Task: Use the formula "INDEX" in spreadsheet "Project portfolio".
Action: Mouse moved to (144, 489)
Screenshot: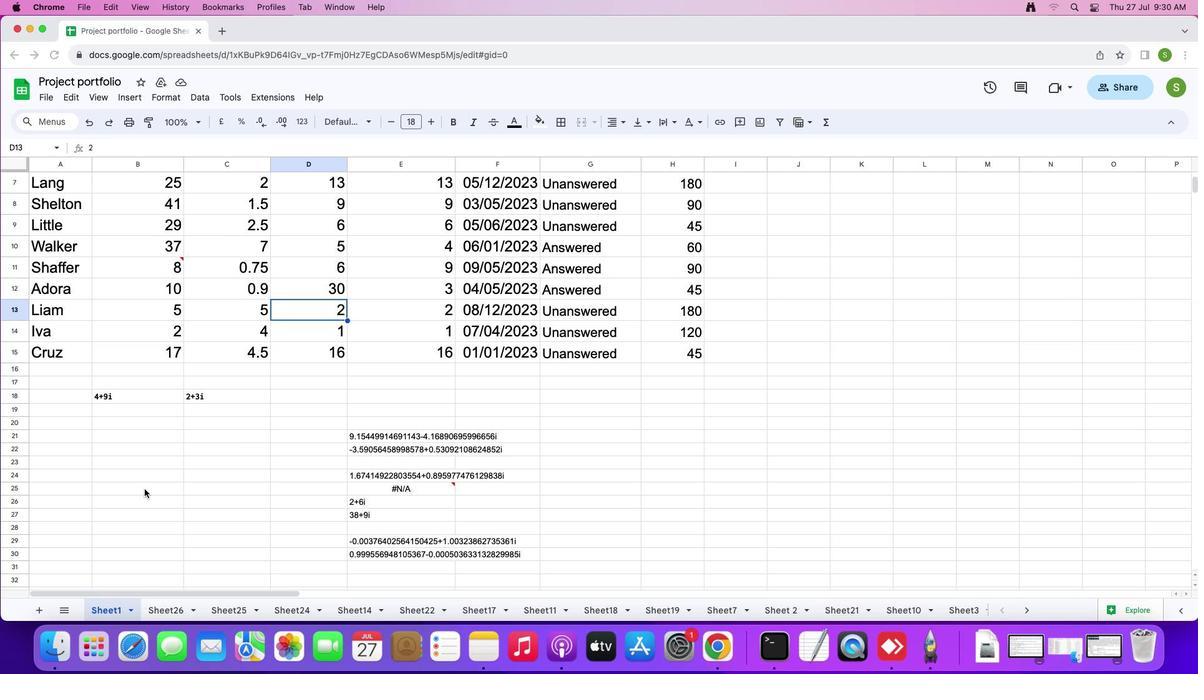 
Action: Mouse pressed left at (144, 489)
Screenshot: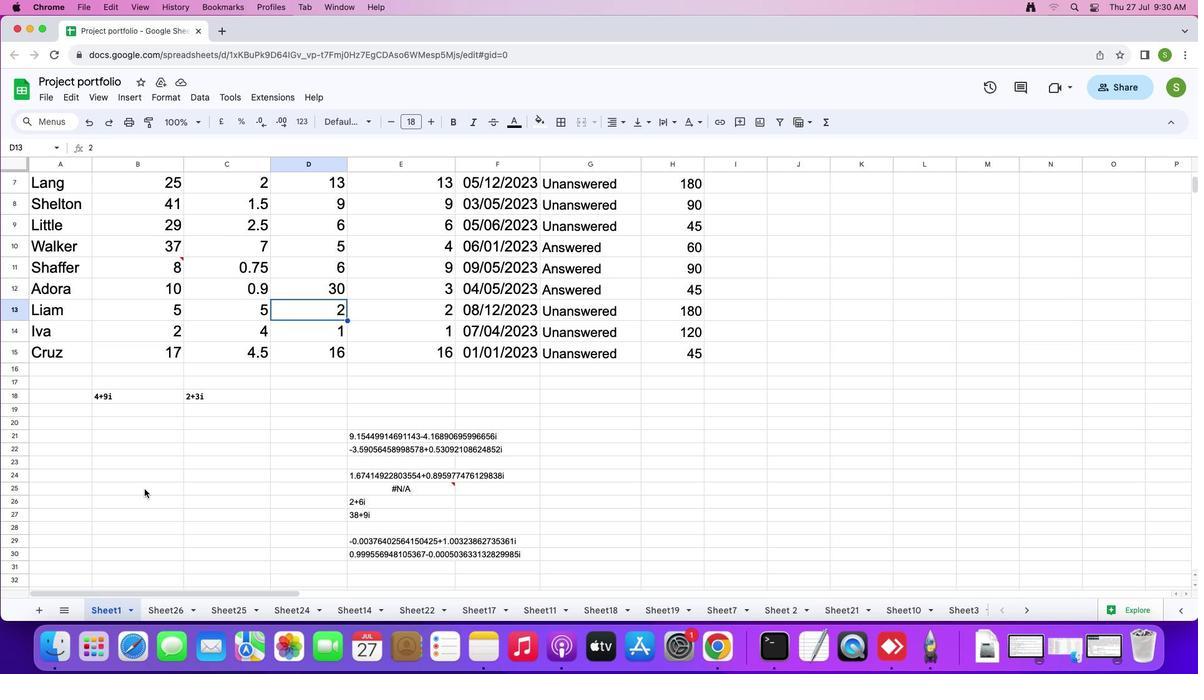 
Action: Mouse moved to (139, 473)
Screenshot: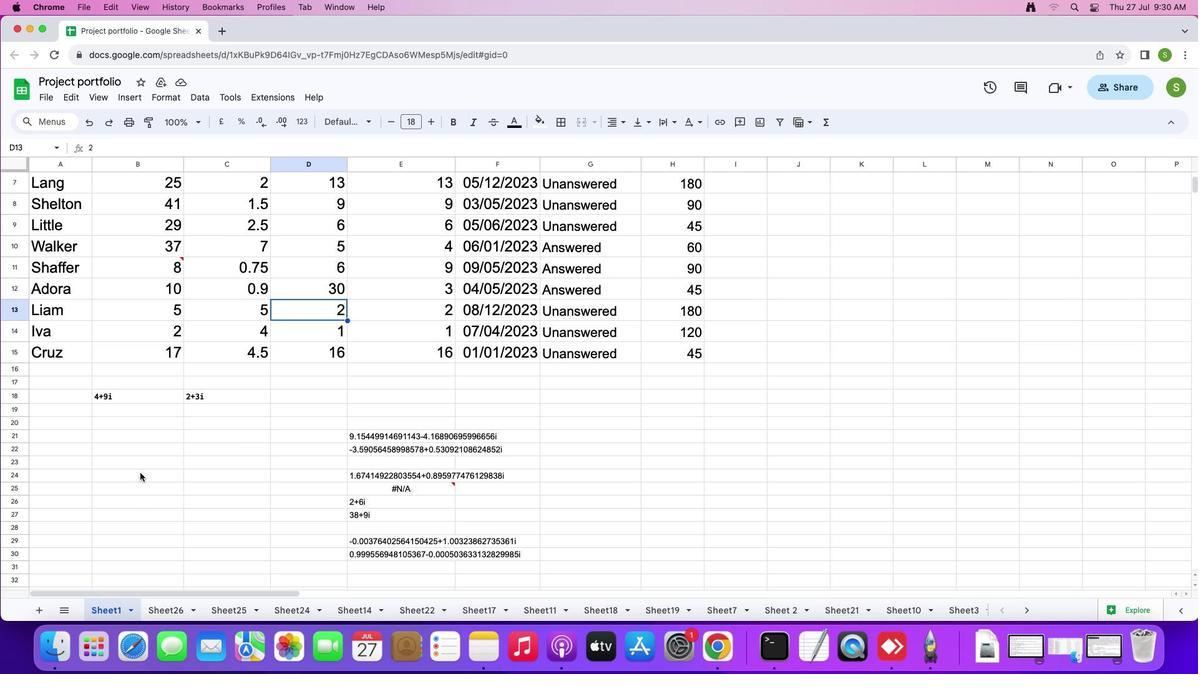 
Action: Mouse pressed left at (139, 473)
Screenshot: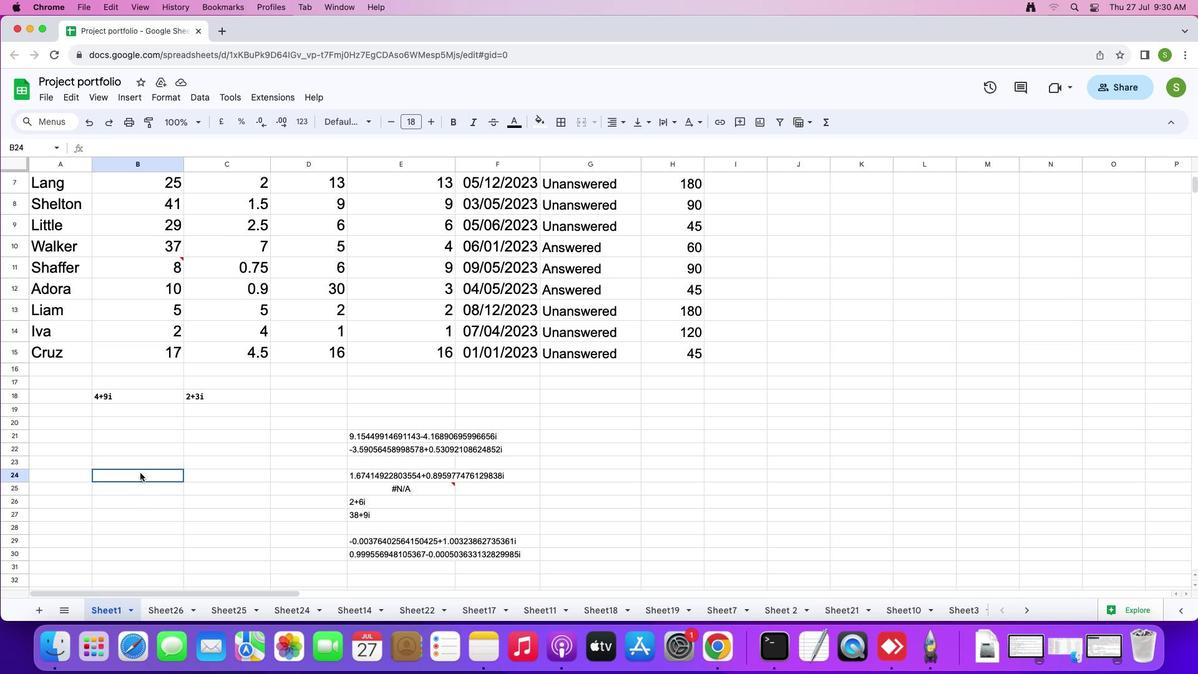 
Action: Mouse moved to (134, 98)
Screenshot: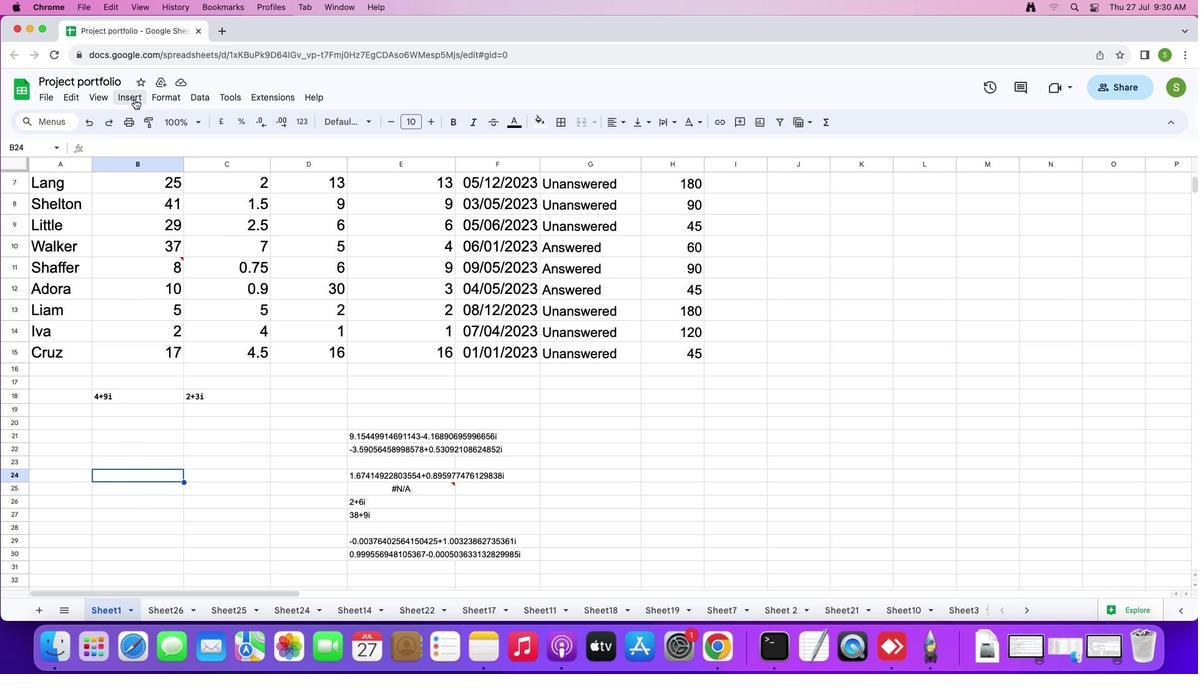 
Action: Mouse pressed left at (134, 98)
Screenshot: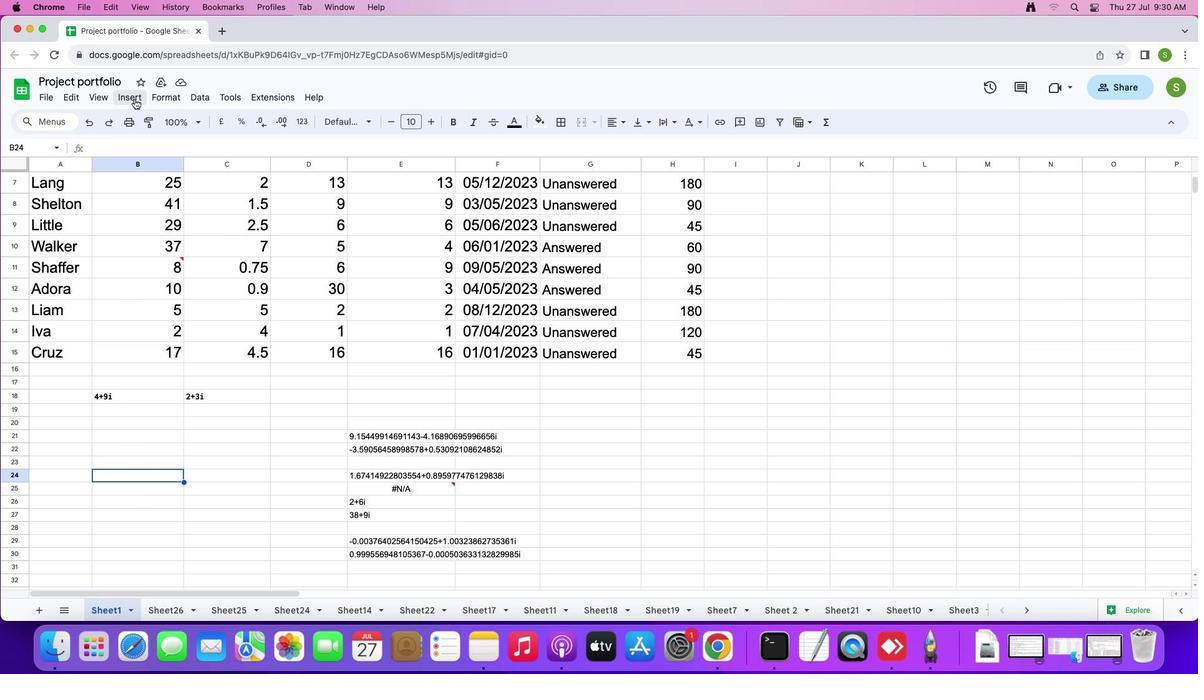 
Action: Mouse moved to (169, 297)
Screenshot: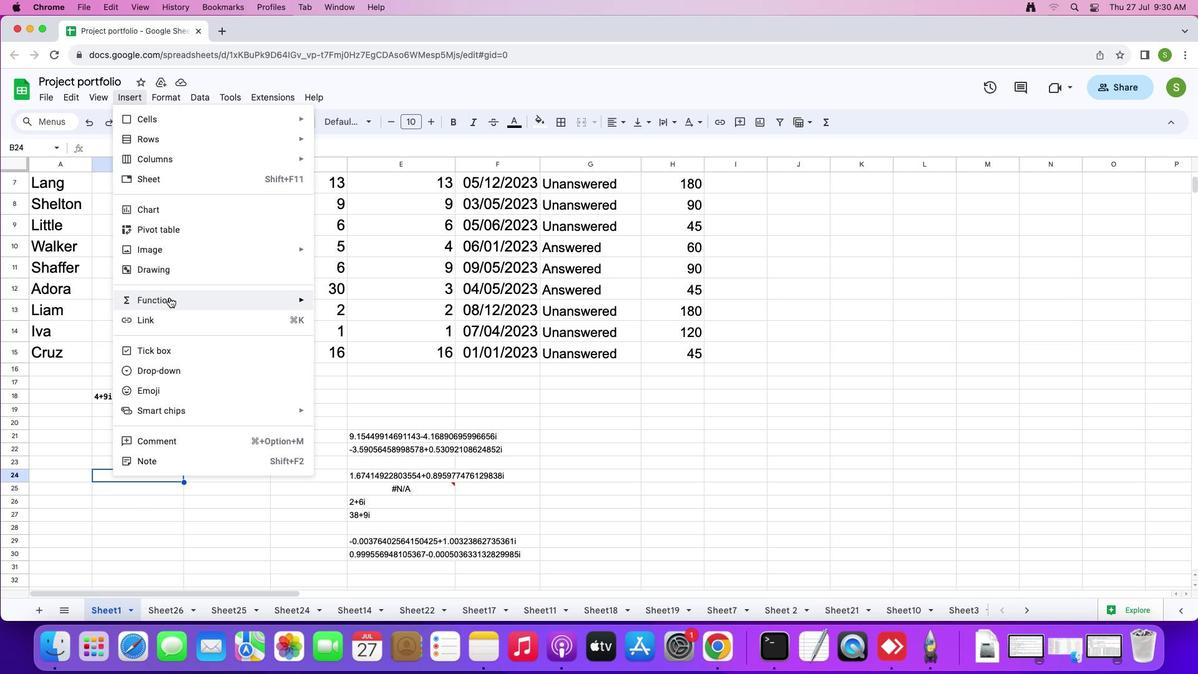 
Action: Mouse pressed left at (169, 297)
Screenshot: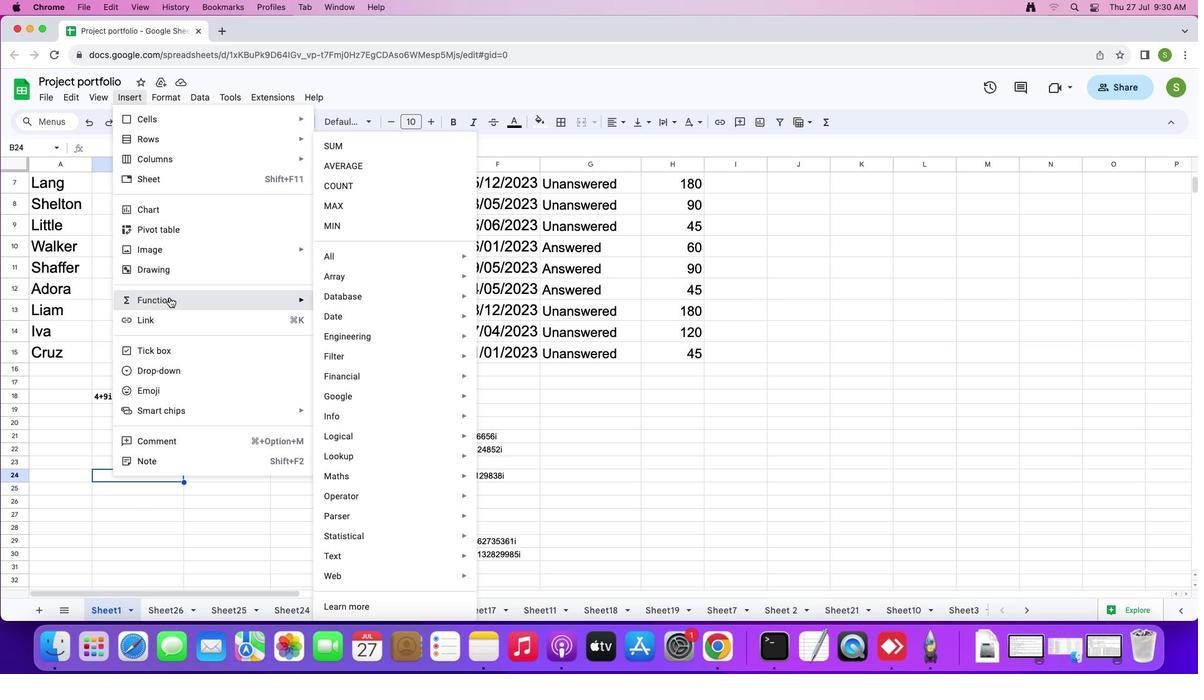 
Action: Mouse moved to (294, 304)
Screenshot: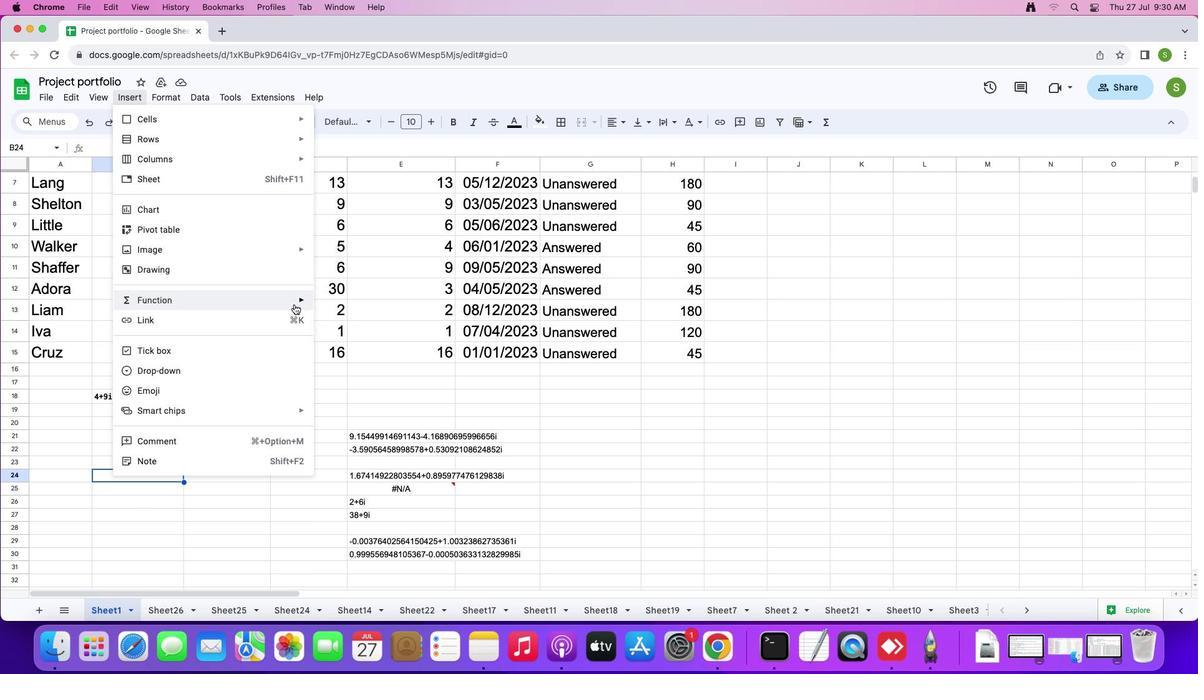 
Action: Mouse pressed left at (294, 304)
Screenshot: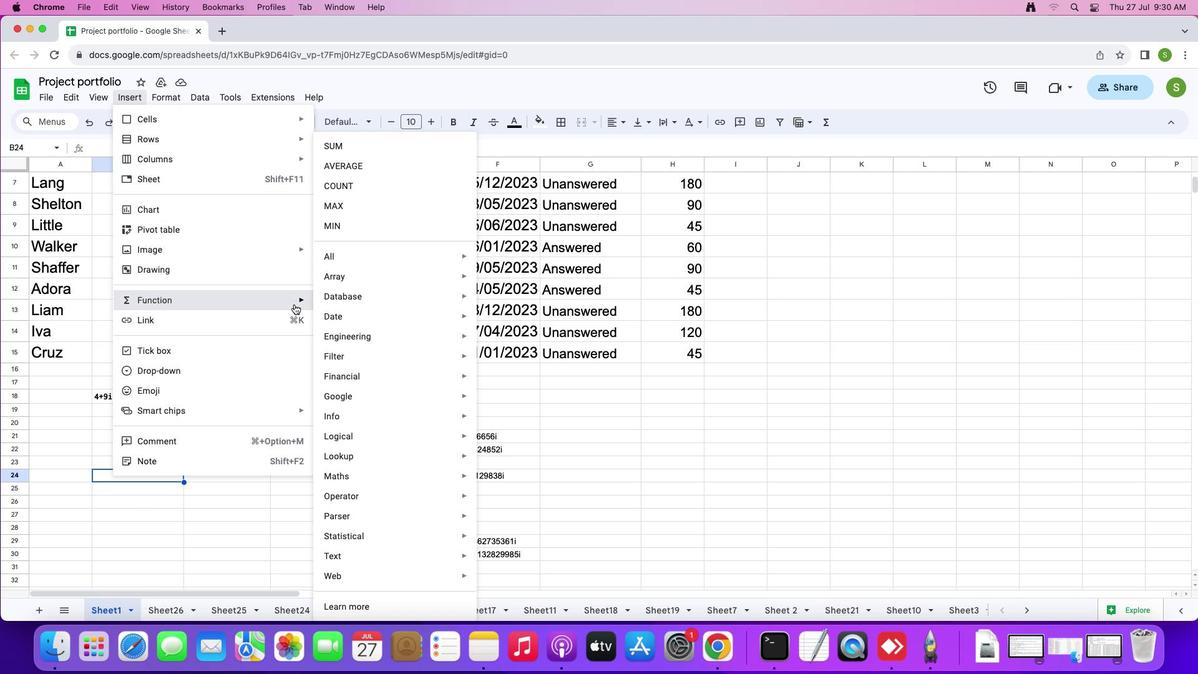
Action: Mouse moved to (358, 249)
Screenshot: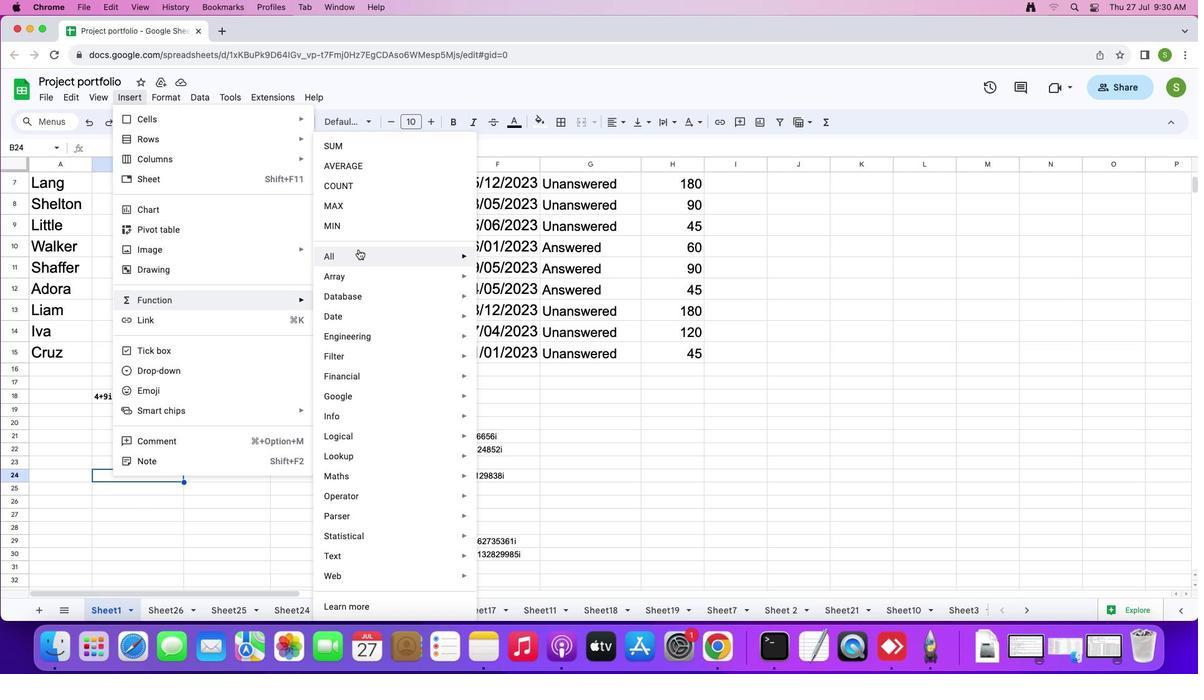 
Action: Mouse pressed left at (358, 249)
Screenshot: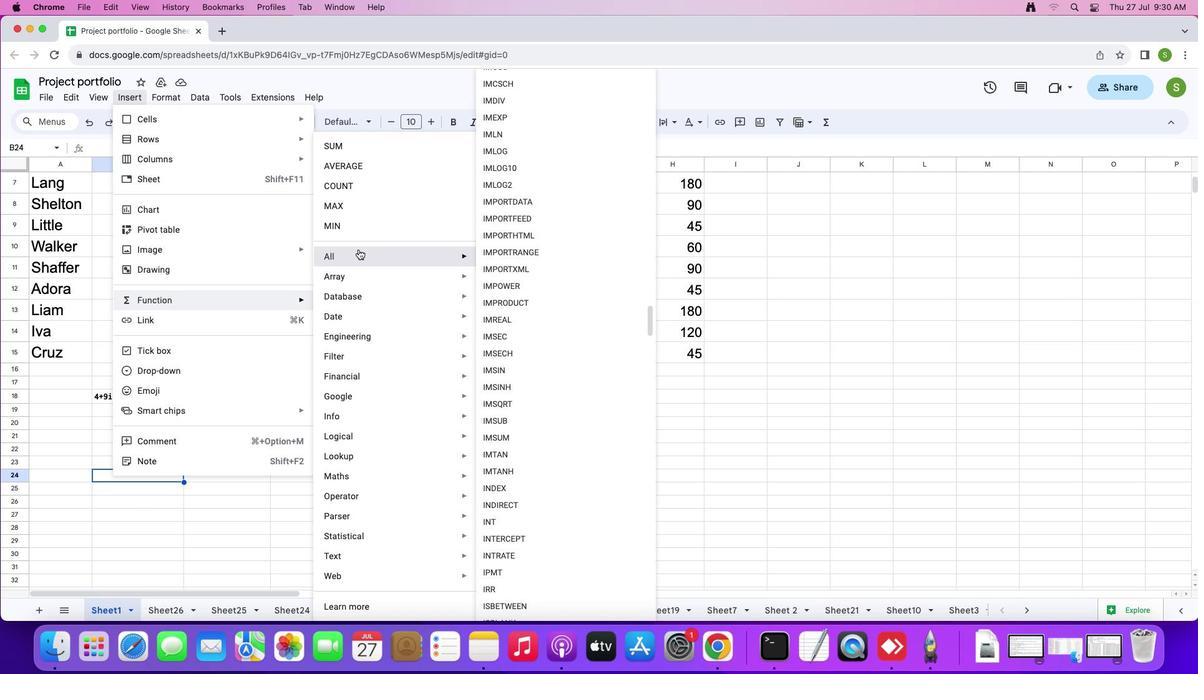 
Action: Mouse moved to (520, 497)
Screenshot: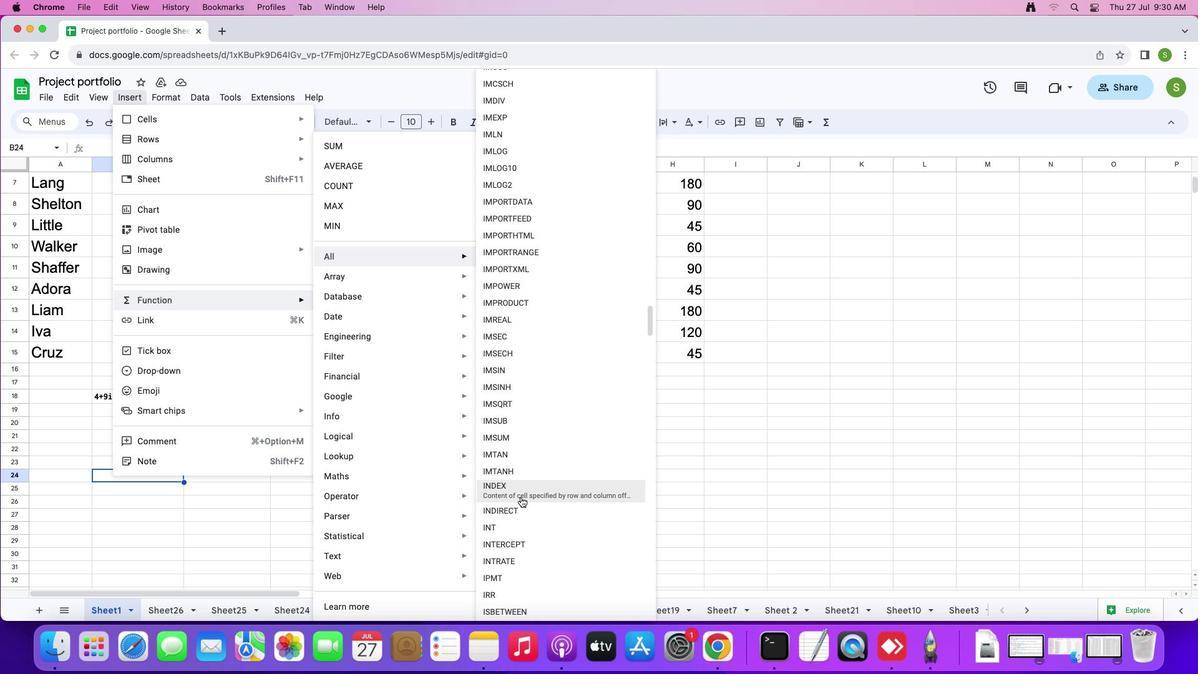 
Action: Mouse pressed left at (520, 497)
Screenshot: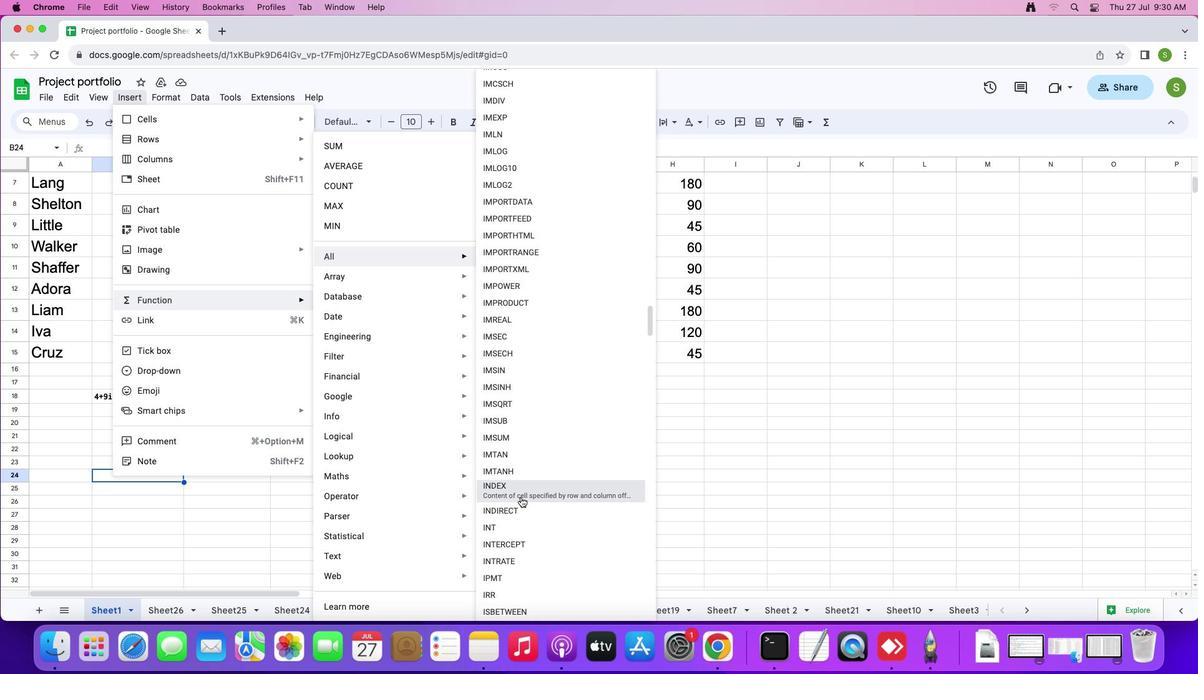 
Action: Mouse moved to (106, 248)
Screenshot: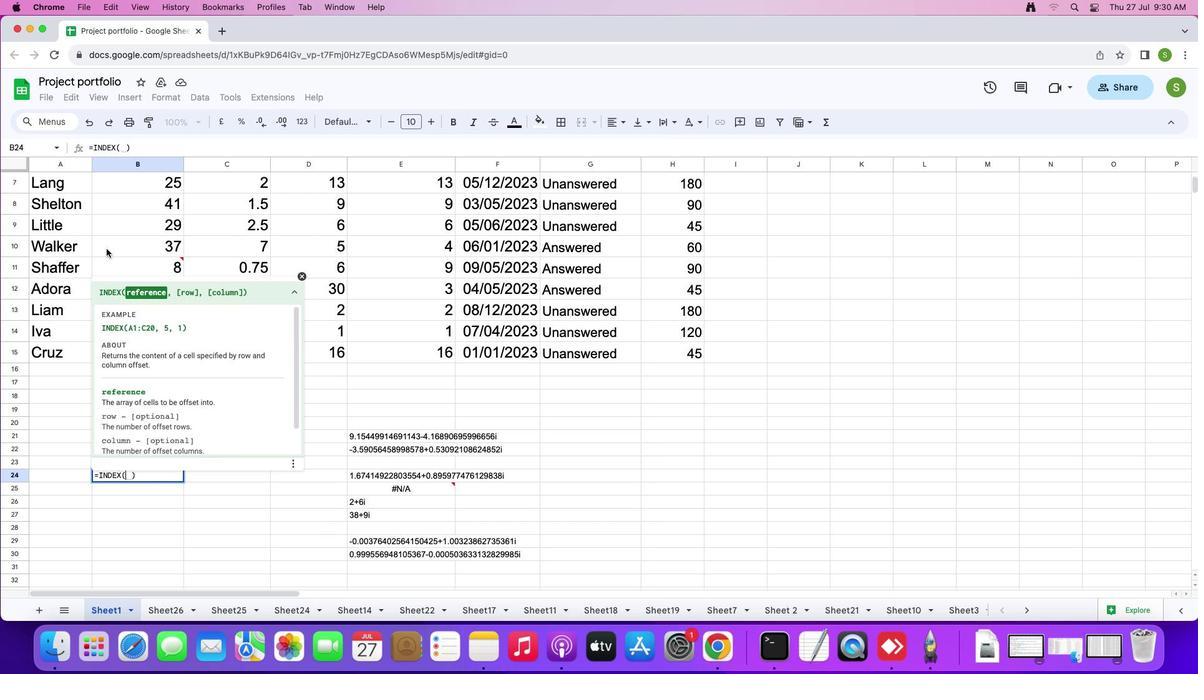 
Action: Mouse scrolled (106, 248) with delta (0, 0)
Screenshot: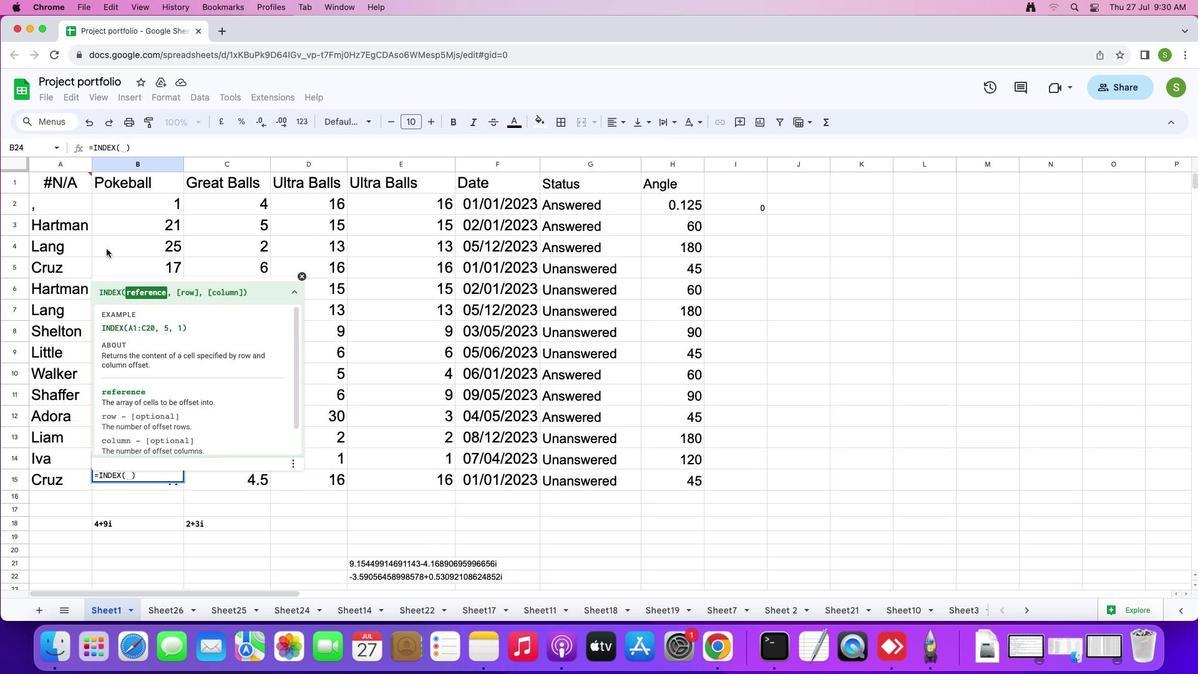 
Action: Mouse scrolled (106, 248) with delta (0, 0)
Screenshot: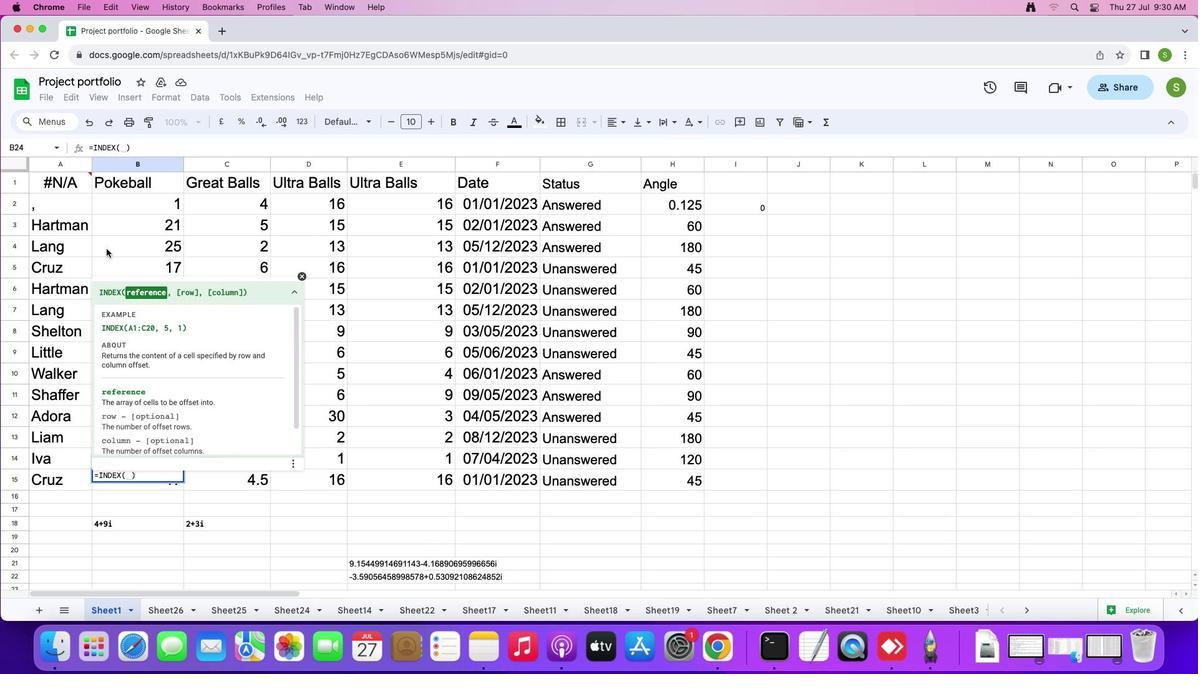 
Action: Mouse scrolled (106, 248) with delta (0, 1)
Screenshot: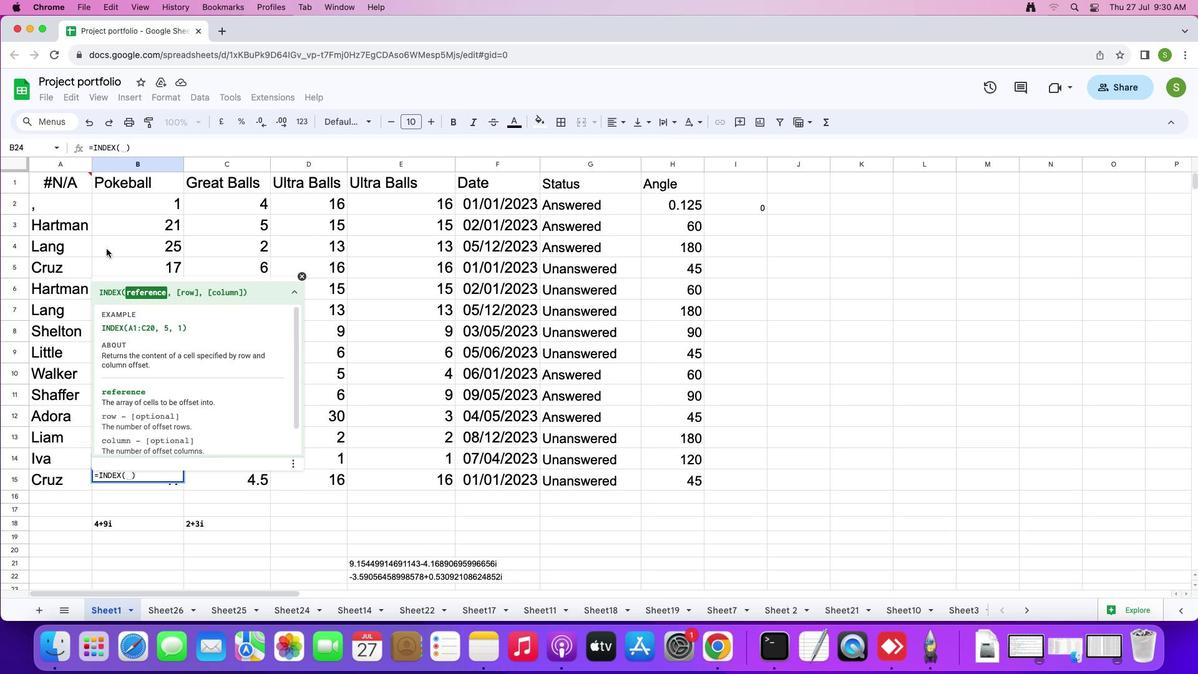 
Action: Mouse scrolled (106, 248) with delta (0, 3)
Screenshot: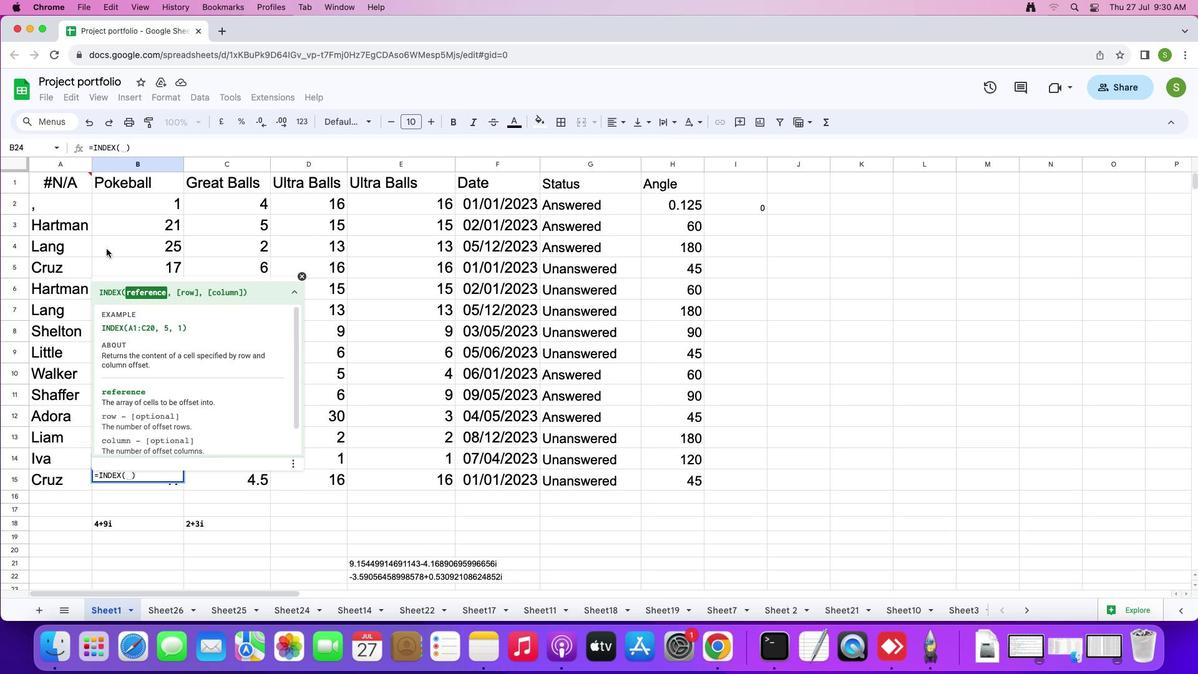 
Action: Mouse moved to (41, 224)
Screenshot: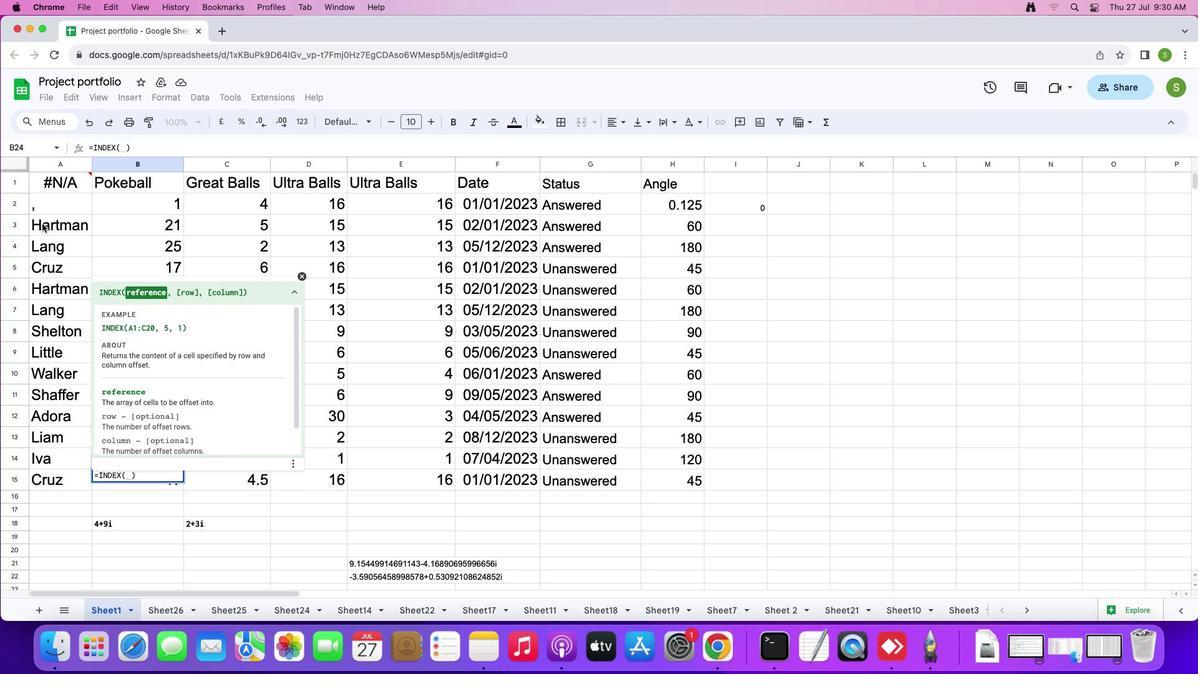 
Action: Mouse pressed left at (41, 224)
Screenshot: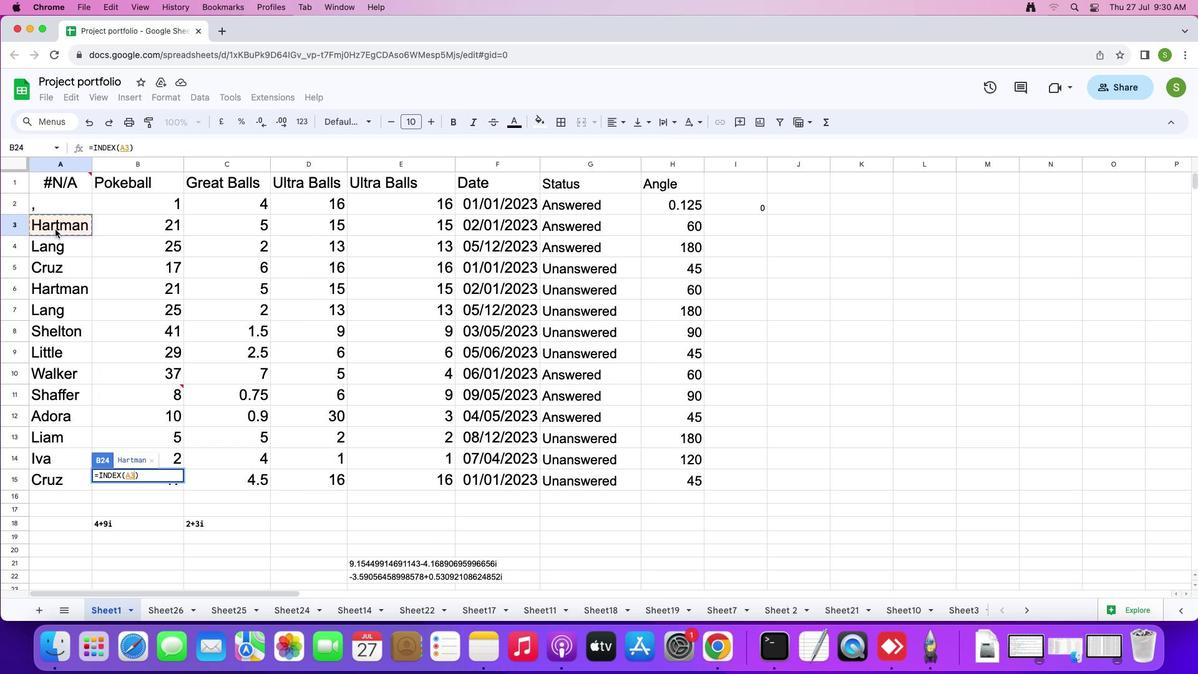 
Action: Mouse moved to (254, 472)
Screenshot: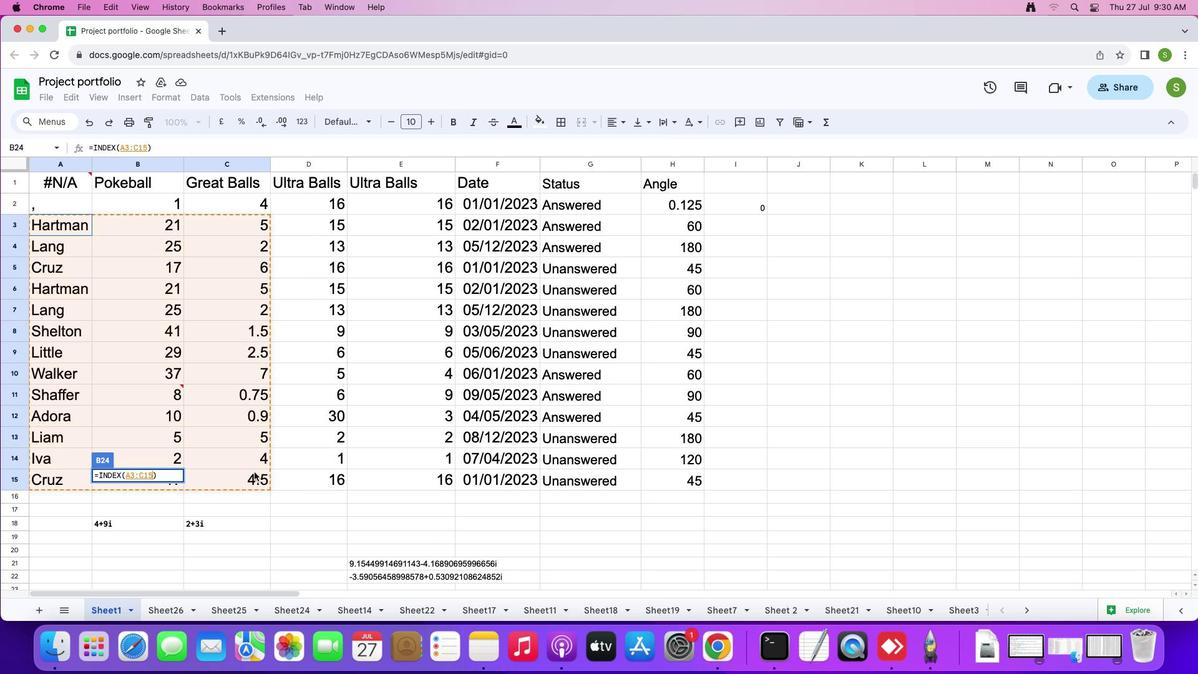 
Action: Key pressed ','
Screenshot: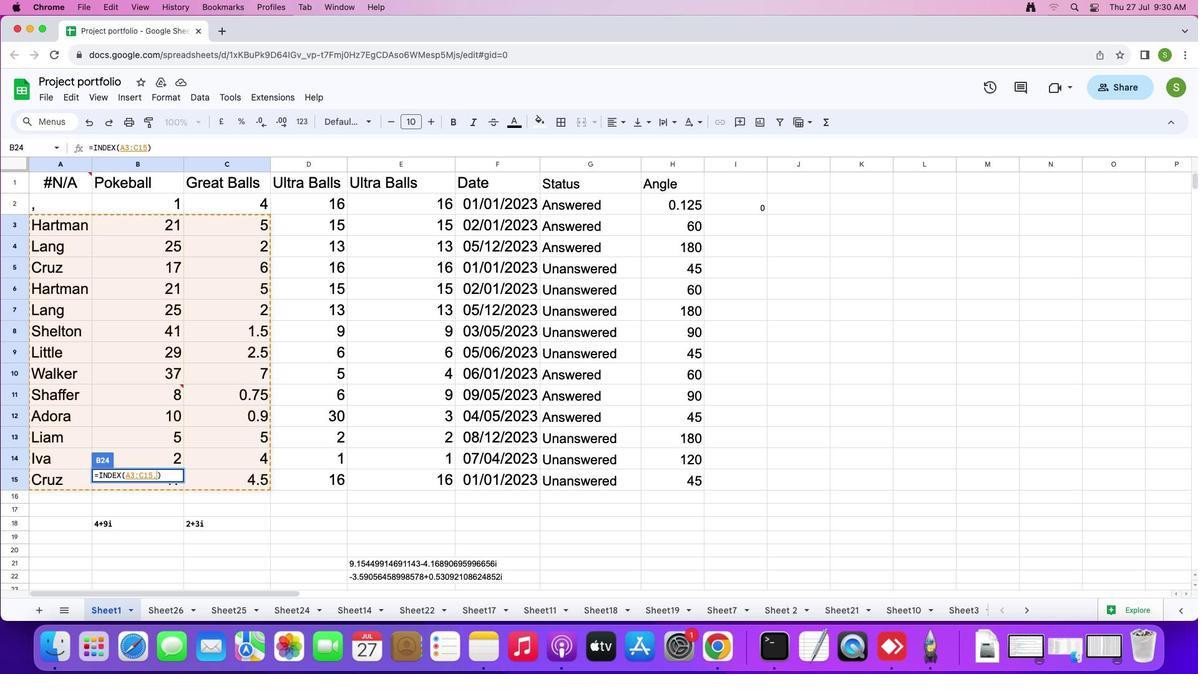 
Action: Mouse moved to (337, 439)
Screenshot: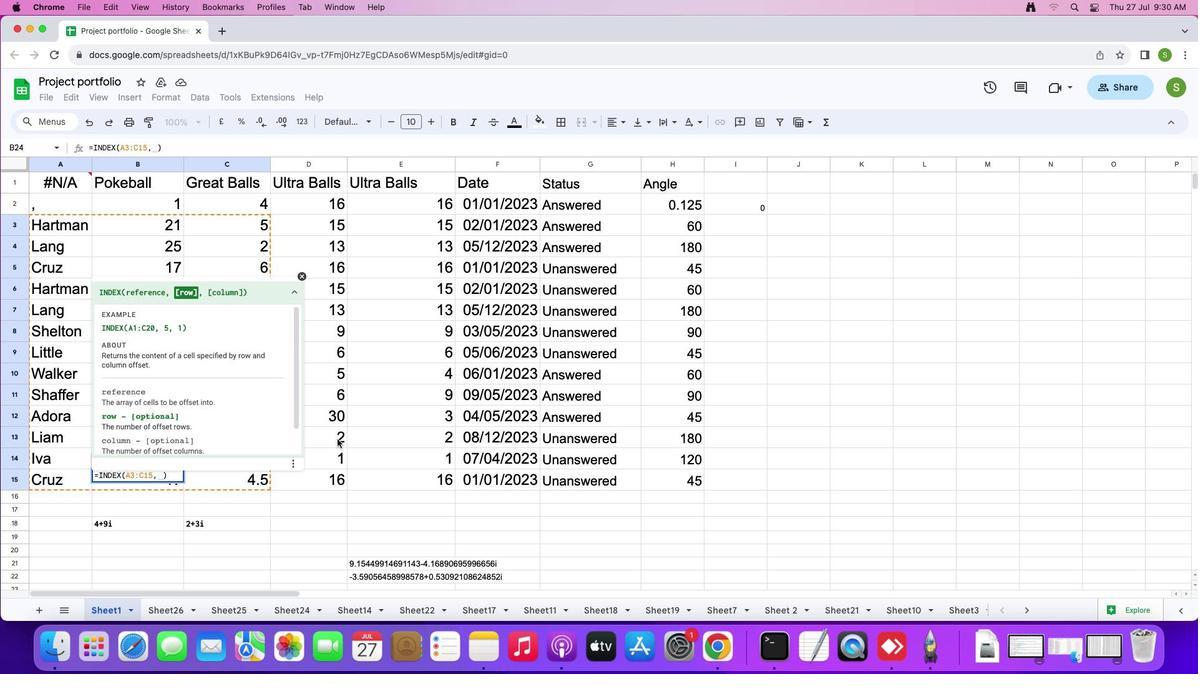 
Action: Mouse pressed left at (337, 439)
Screenshot: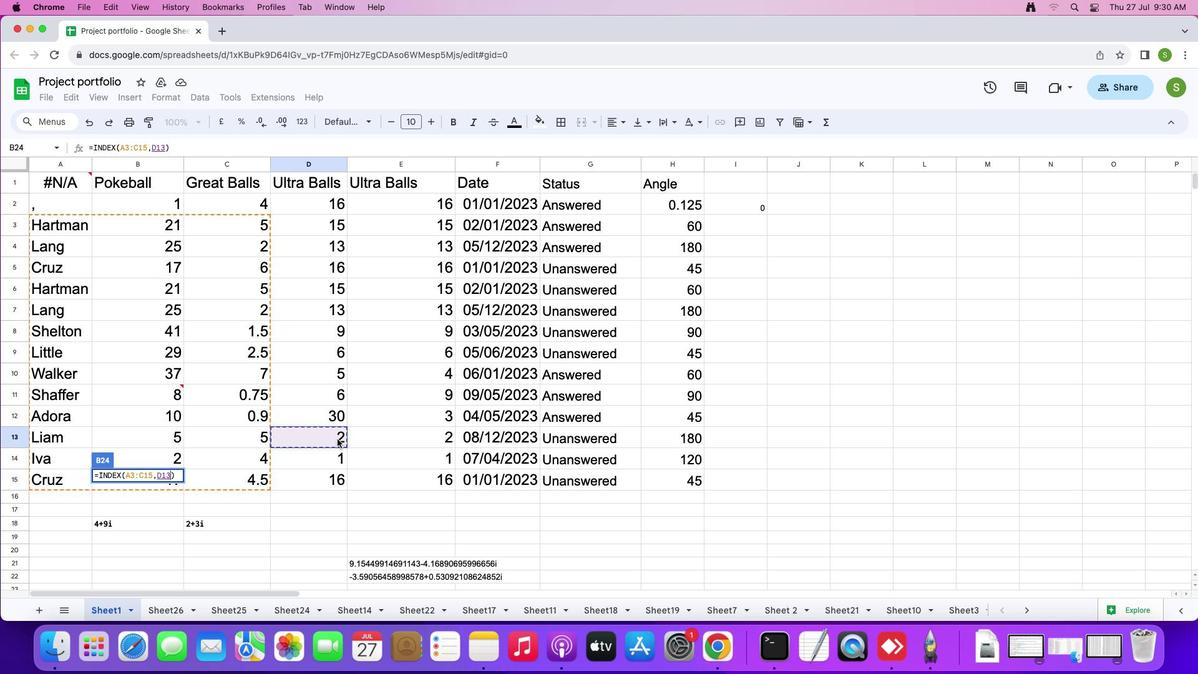 
Action: Key pressed ','
Screenshot: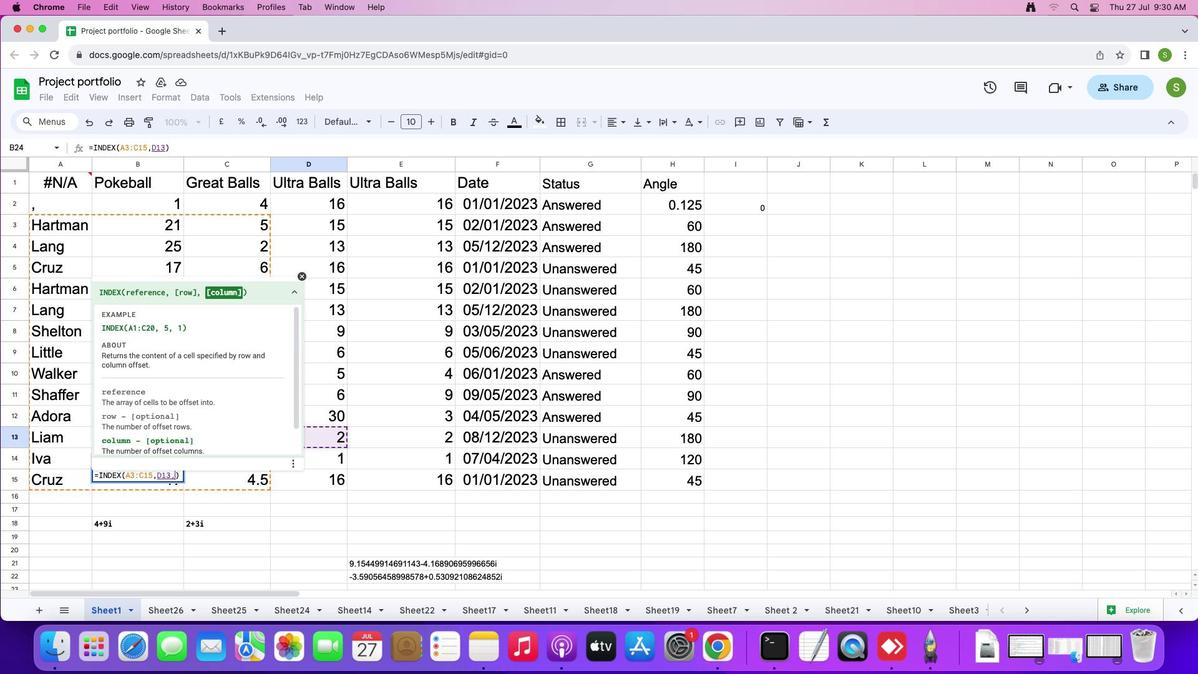 
Action: Mouse moved to (400, 458)
Screenshot: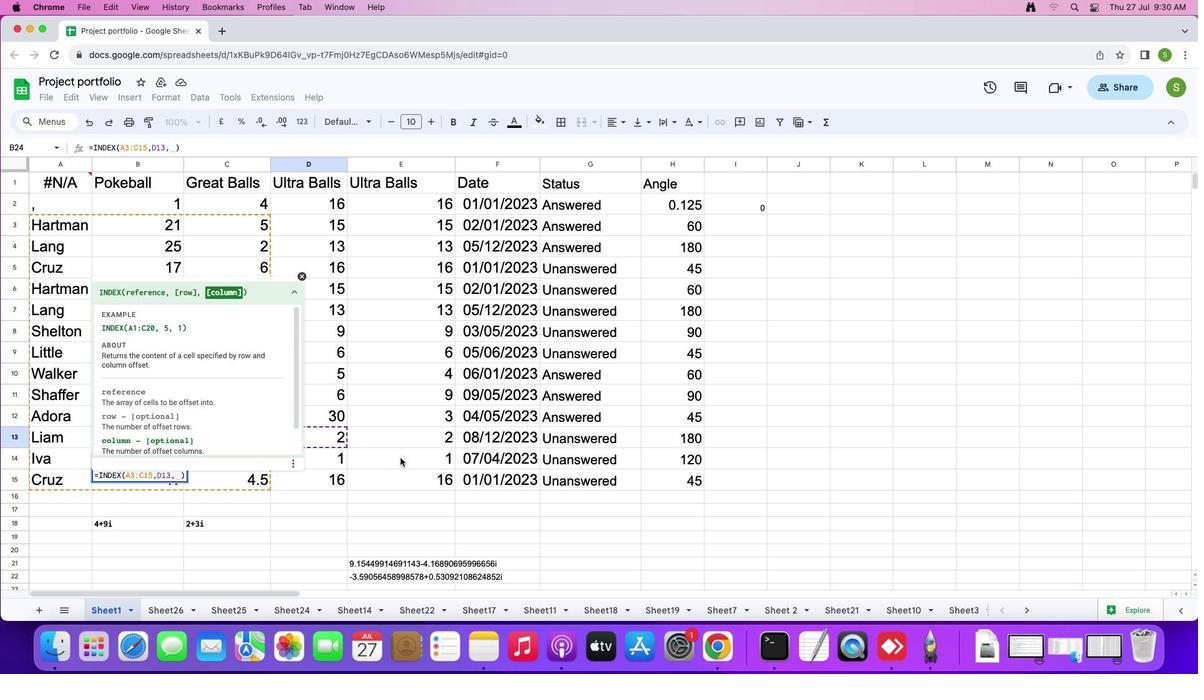 
Action: Mouse pressed left at (400, 458)
Screenshot: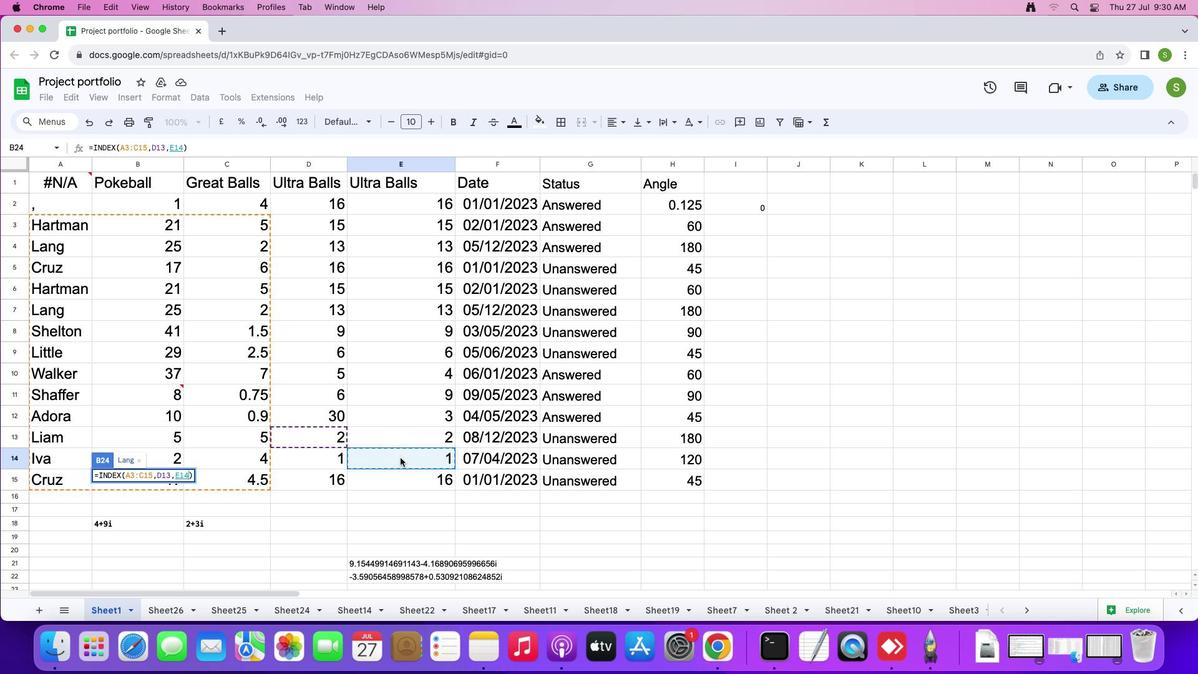 
Action: Key pressed Key.enter
Screenshot: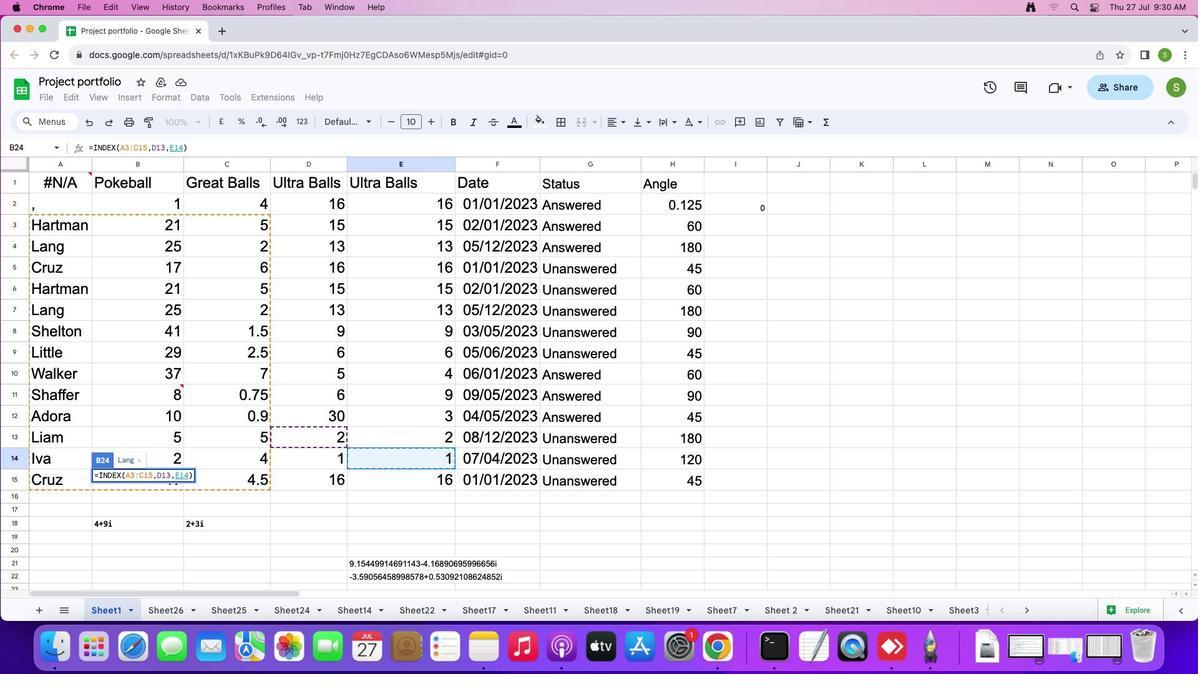 
